 Task: Add the task  Integrate a new online platform for online fitness training to the section Fast & Furious in the project ArtiZen and add a Due Date to the respective task as 2024/02/12
Action: Mouse moved to (608, 376)
Screenshot: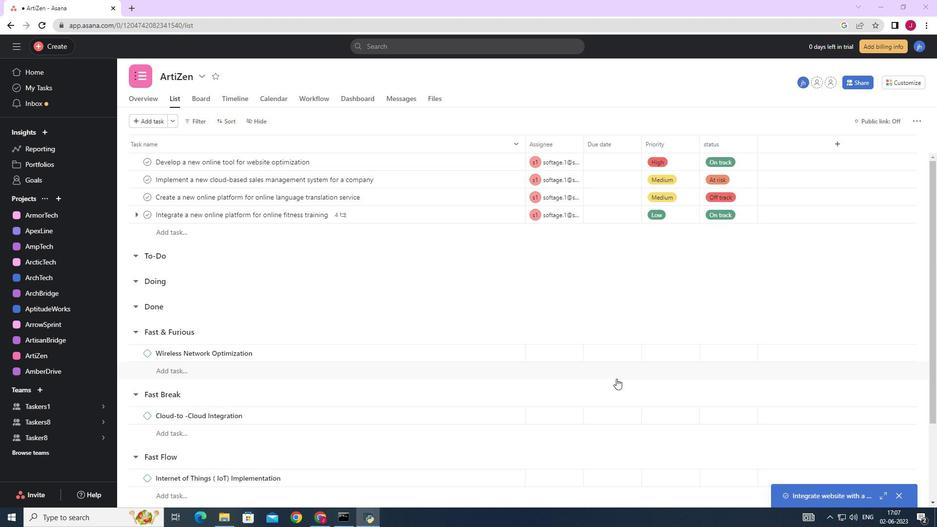 
Action: Mouse scrolled (608, 376) with delta (0, 0)
Screenshot: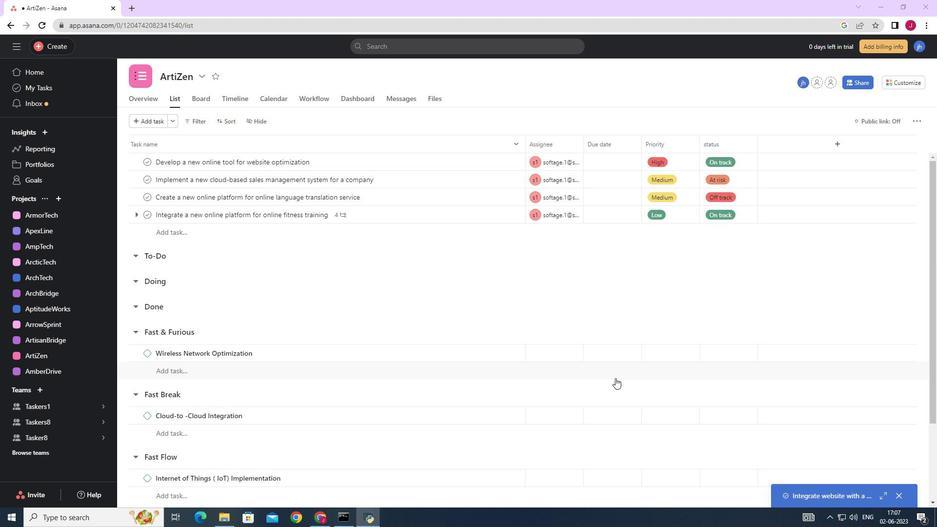 
Action: Mouse scrolled (608, 376) with delta (0, 0)
Screenshot: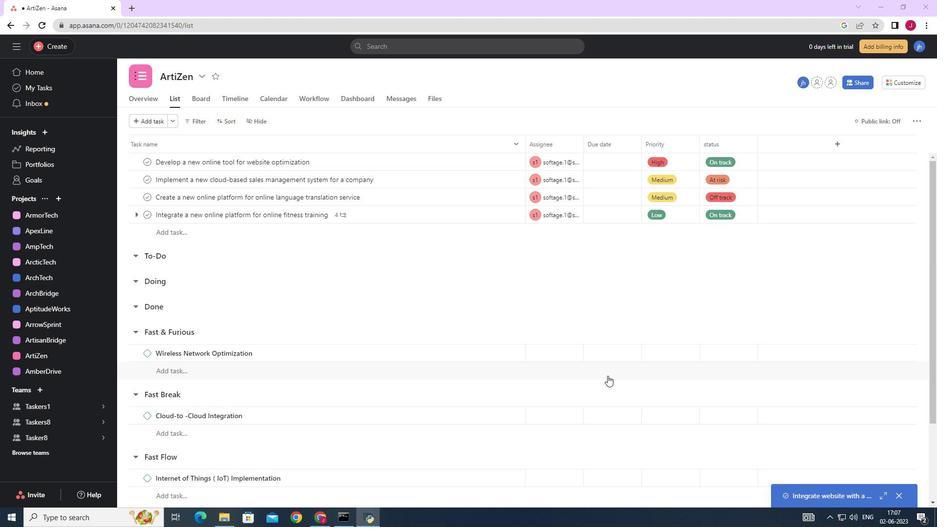 
Action: Mouse scrolled (608, 376) with delta (0, 0)
Screenshot: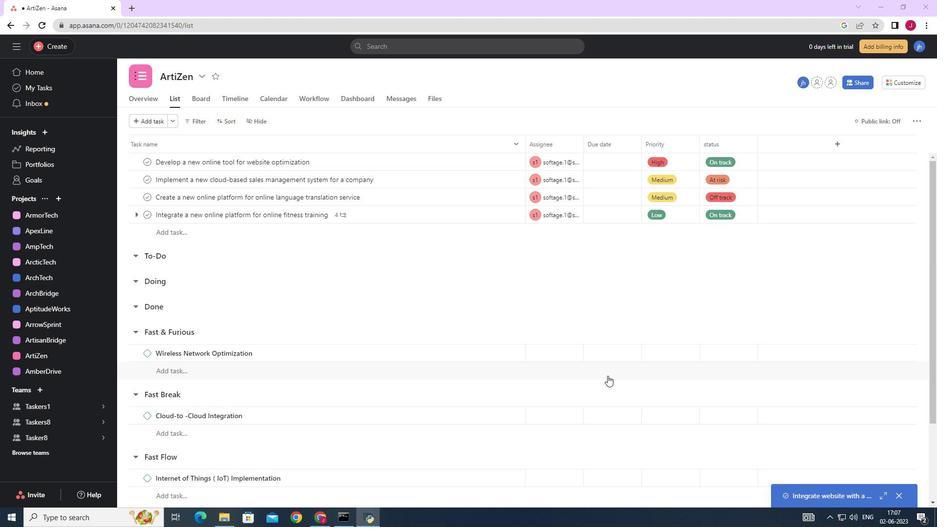 
Action: Mouse scrolled (608, 376) with delta (0, 0)
Screenshot: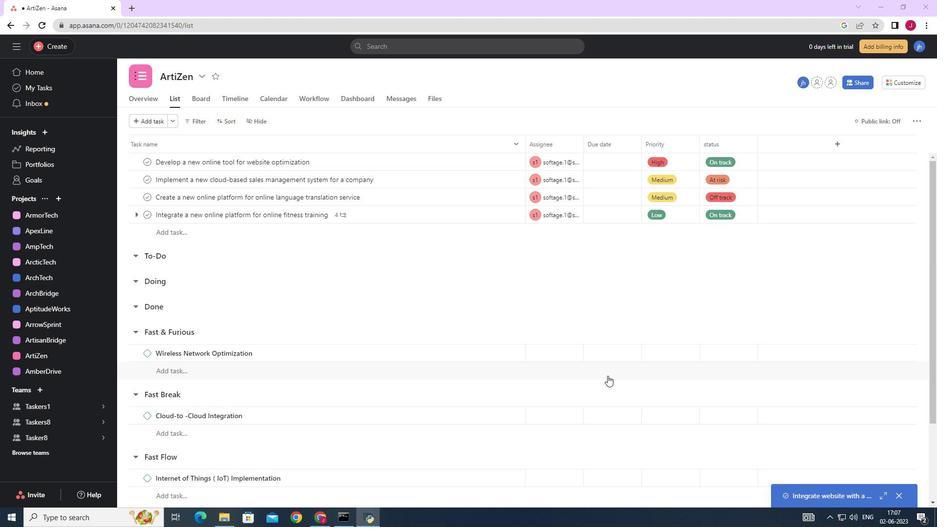 
Action: Mouse moved to (500, 217)
Screenshot: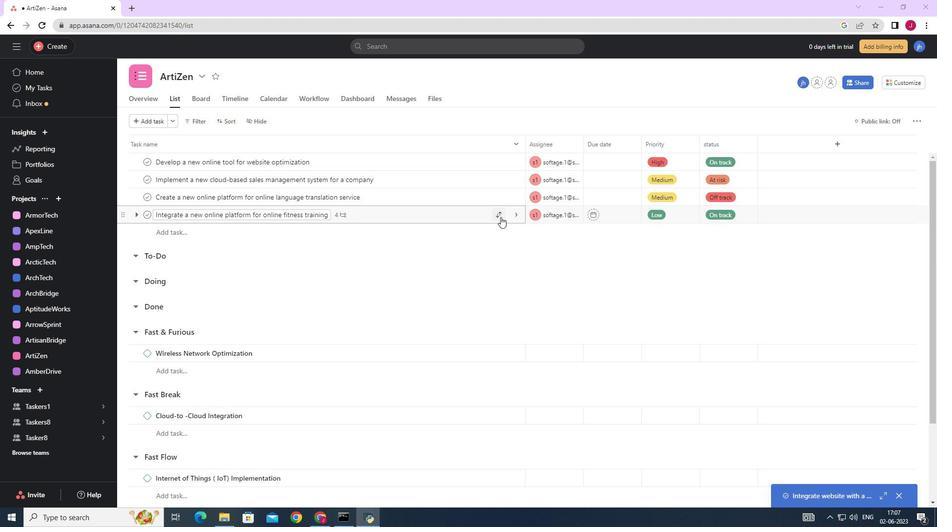 
Action: Mouse pressed left at (500, 217)
Screenshot: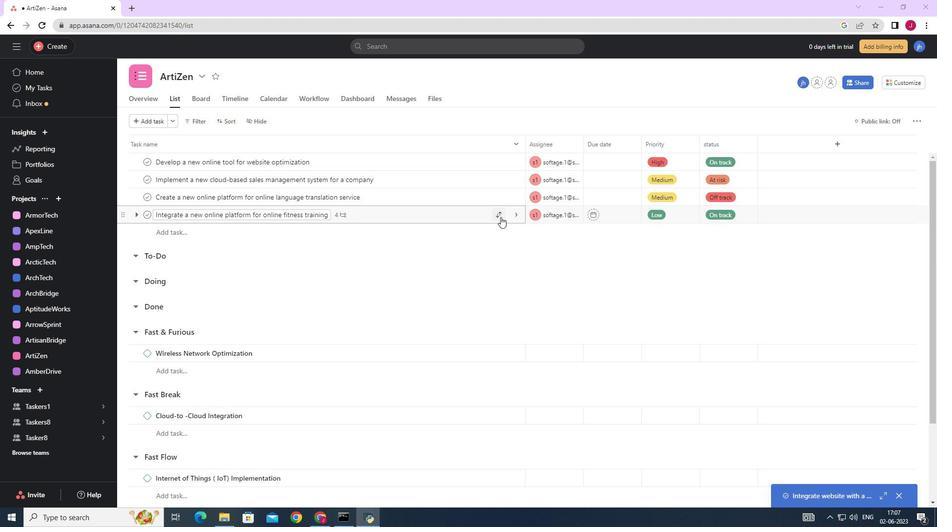 
Action: Mouse moved to (445, 321)
Screenshot: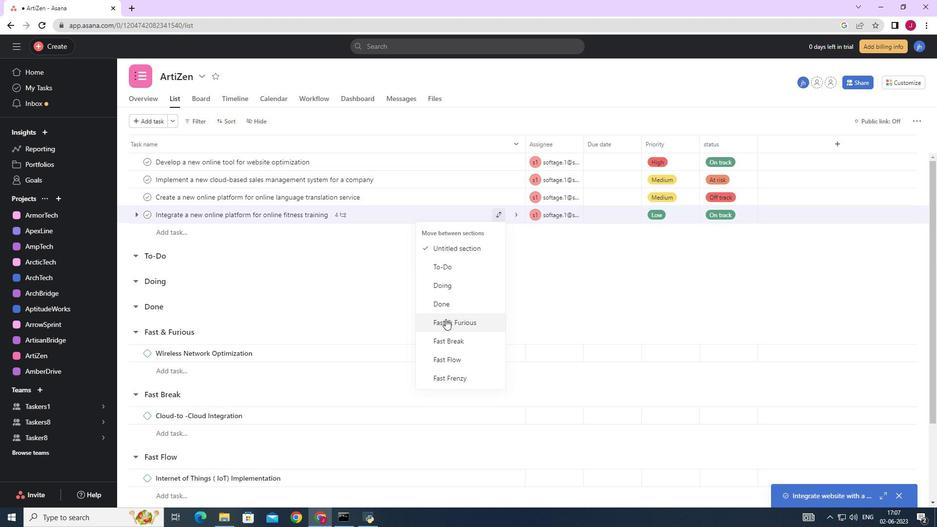 
Action: Mouse pressed left at (445, 321)
Screenshot: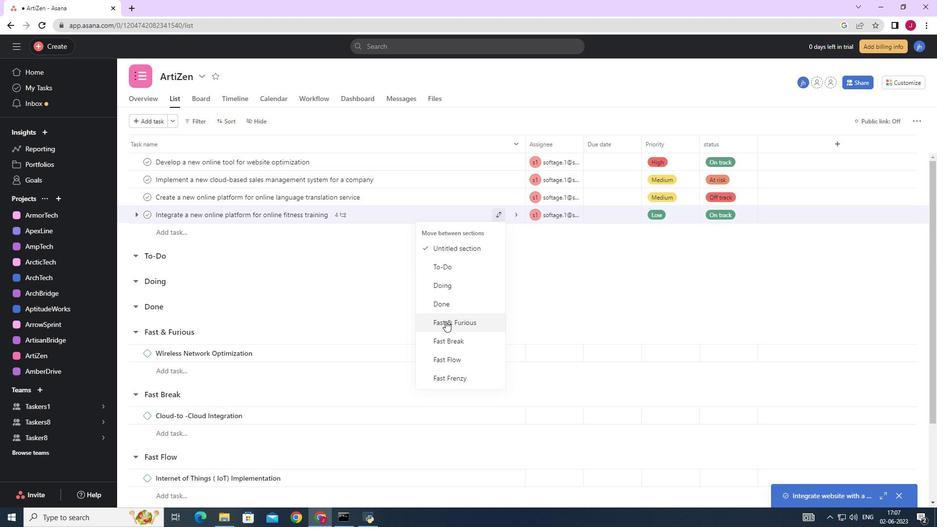 
Action: Mouse moved to (620, 338)
Screenshot: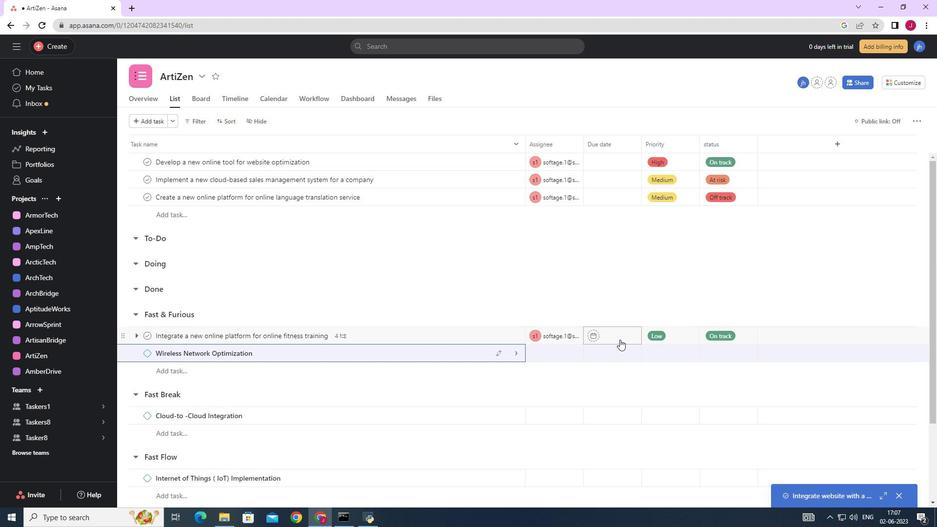 
Action: Mouse pressed left at (620, 338)
Screenshot: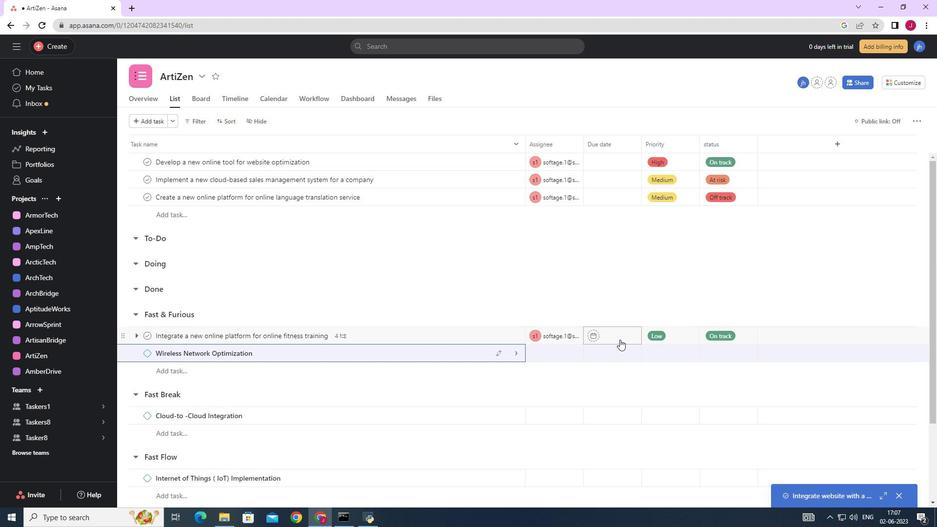 
Action: Mouse moved to (712, 179)
Screenshot: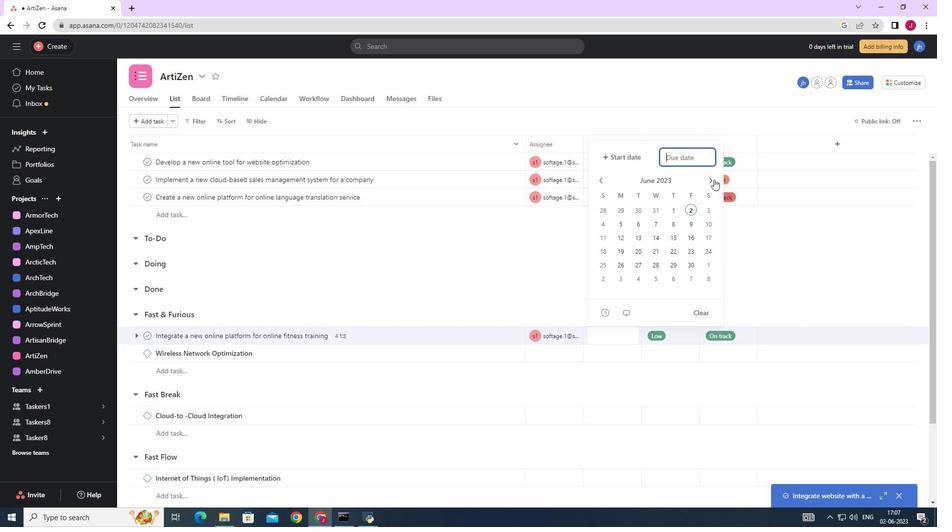 
Action: Mouse pressed left at (712, 179)
Screenshot: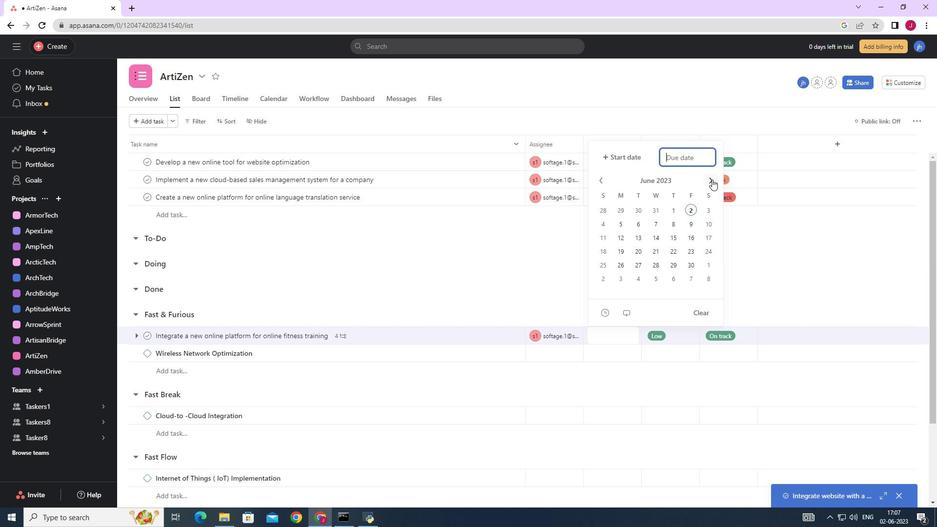 
Action: Mouse pressed left at (712, 179)
Screenshot: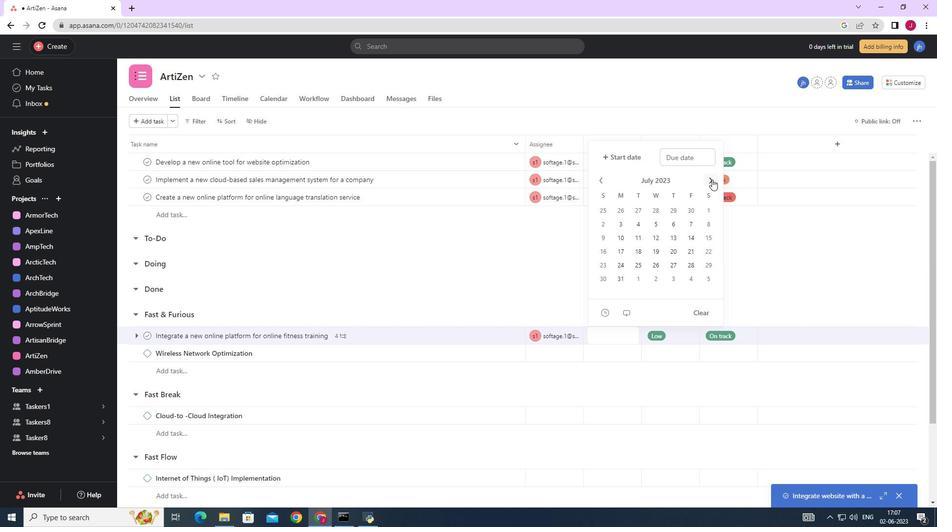 
Action: Mouse pressed left at (712, 179)
Screenshot: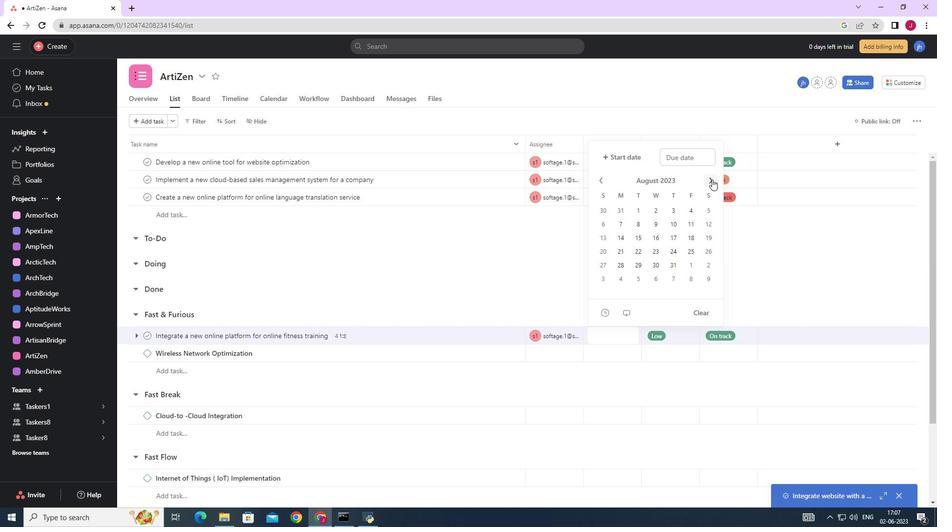 
Action: Mouse pressed left at (712, 179)
Screenshot: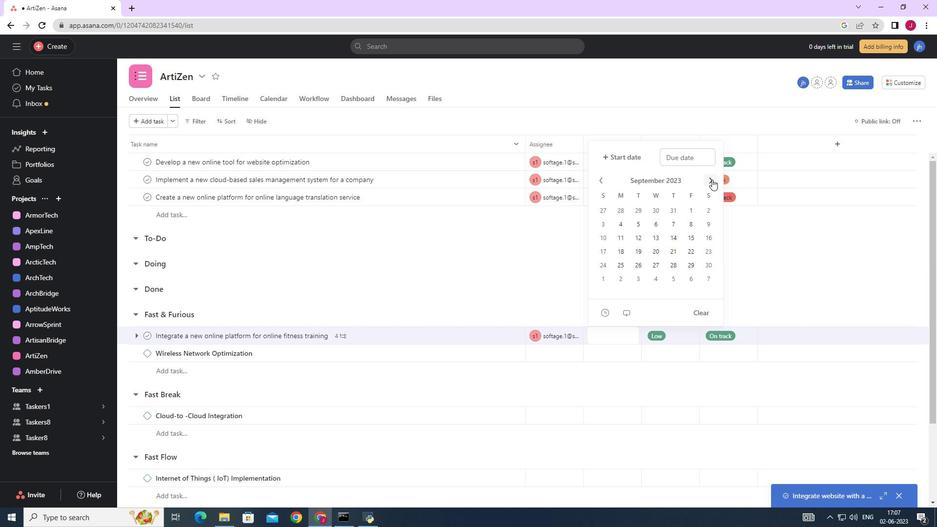 
Action: Mouse pressed left at (712, 179)
Screenshot: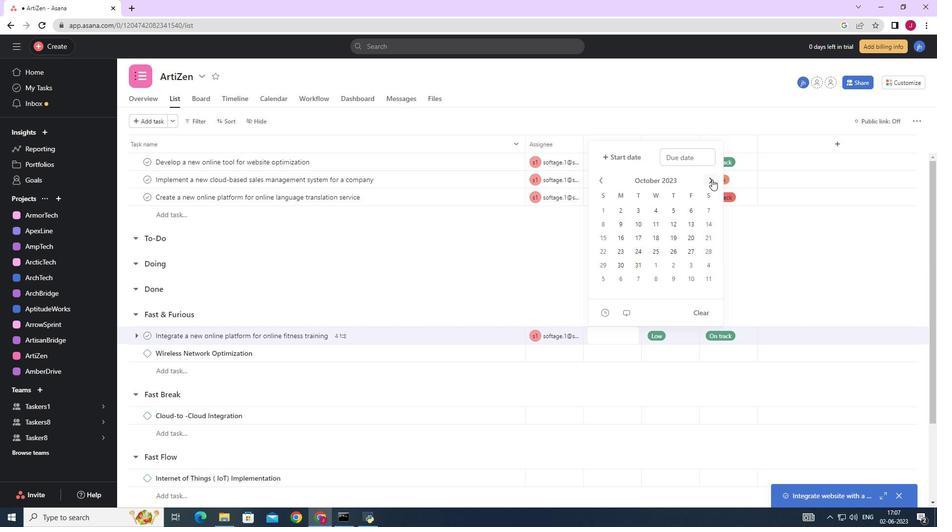 
Action: Mouse pressed left at (712, 179)
Screenshot: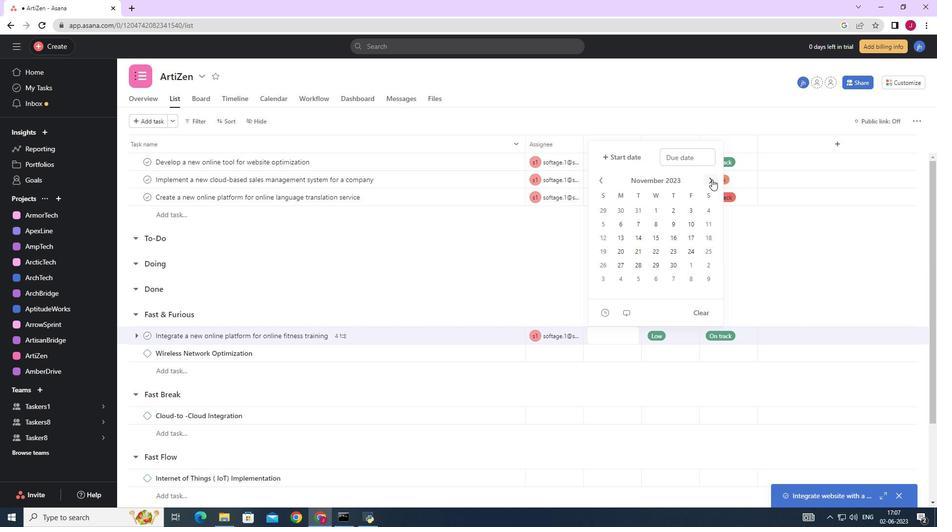 
Action: Mouse pressed left at (712, 179)
Screenshot: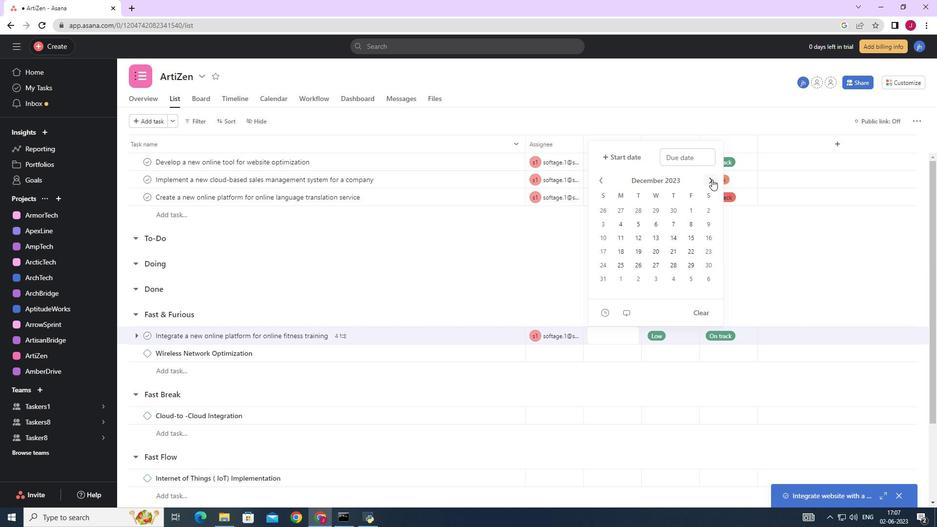 
Action: Mouse pressed left at (712, 179)
Screenshot: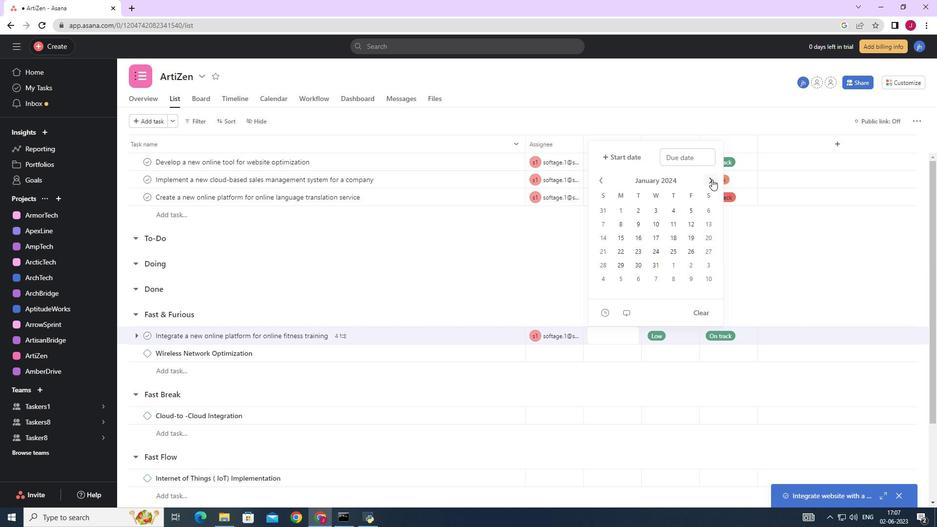 
Action: Mouse moved to (619, 236)
Screenshot: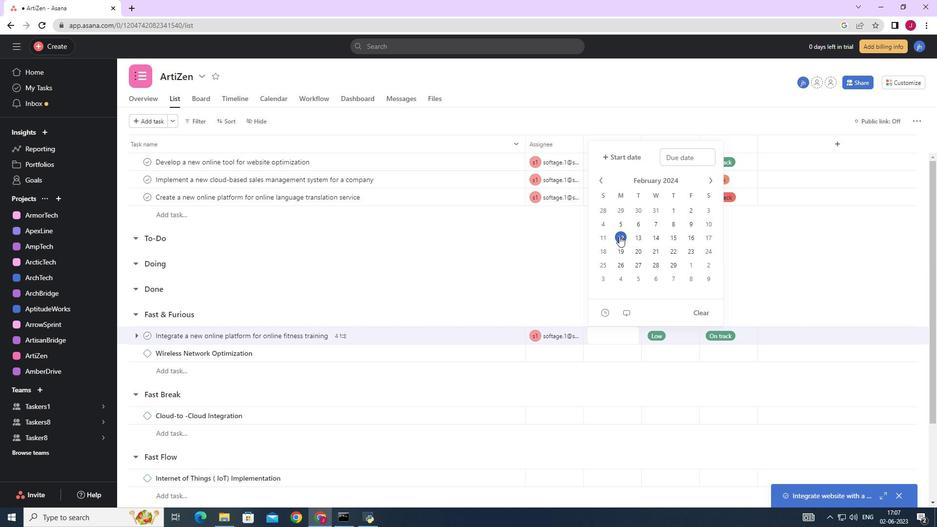 
Action: Mouse pressed left at (619, 236)
Screenshot: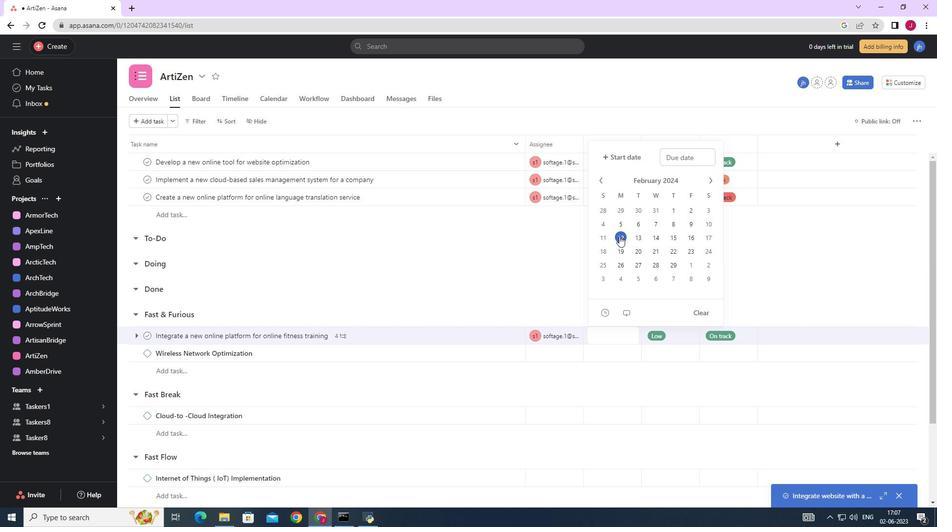 
Action: Mouse moved to (831, 268)
Screenshot: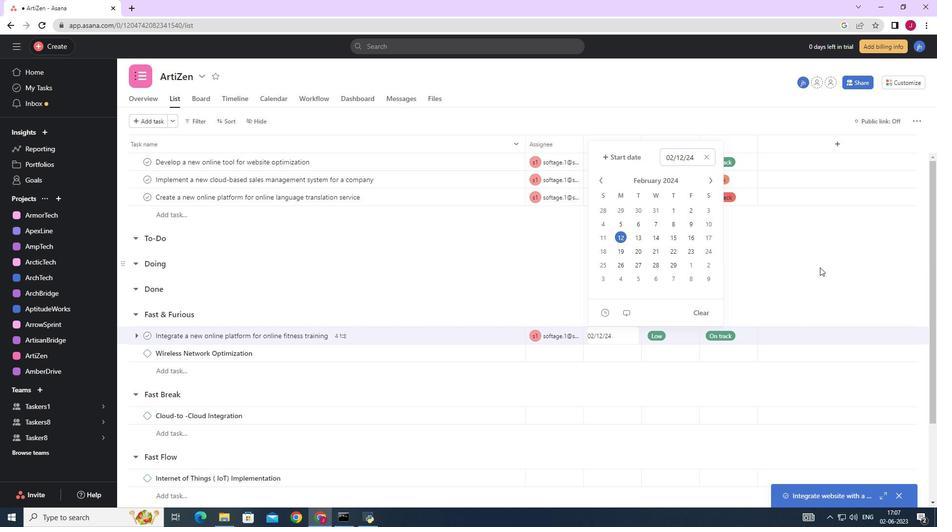 
Action: Mouse pressed left at (831, 268)
Screenshot: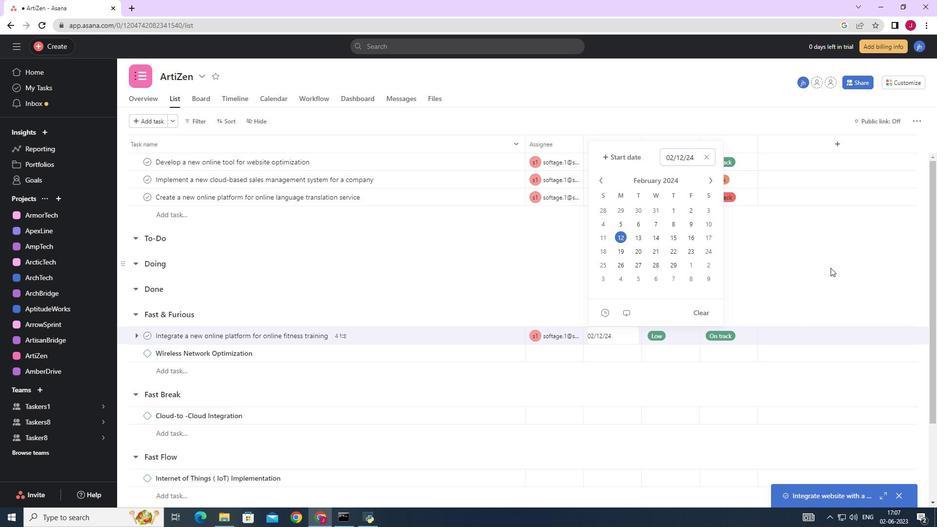 
Action: Mouse moved to (831, 264)
Screenshot: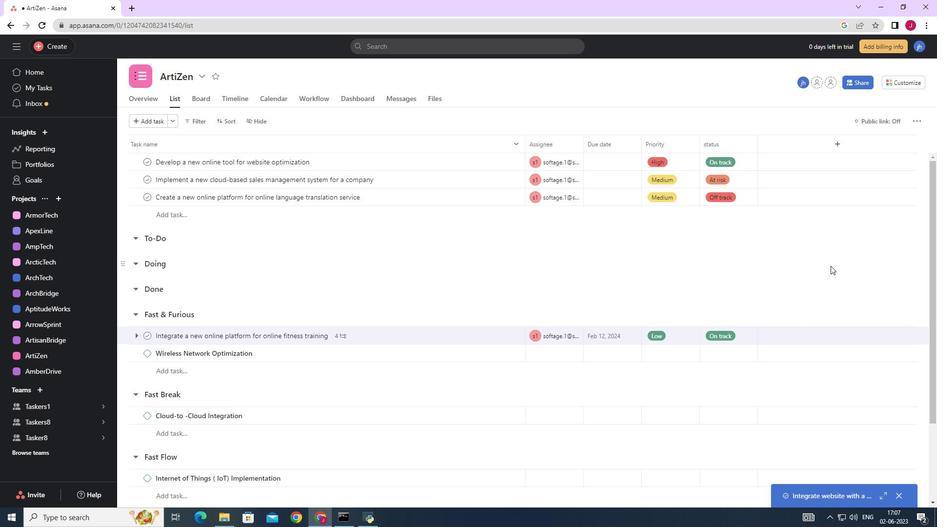 
